 Task: Add the task  Integrate a new online platform for online music lessons to the section Front-end Framework Sprint in the project BeaconWorks and add a Due Date to the respective task as 2024/03/05
Action: Mouse moved to (611, 350)
Screenshot: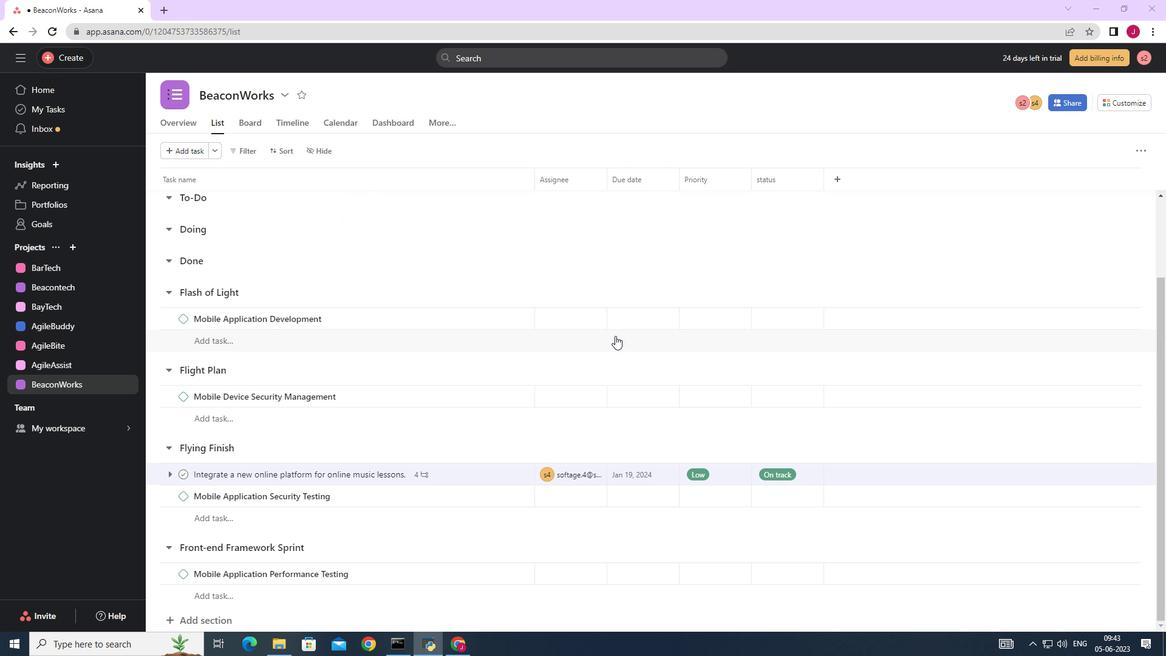
Action: Mouse scrolled (612, 348) with delta (0, 0)
Screenshot: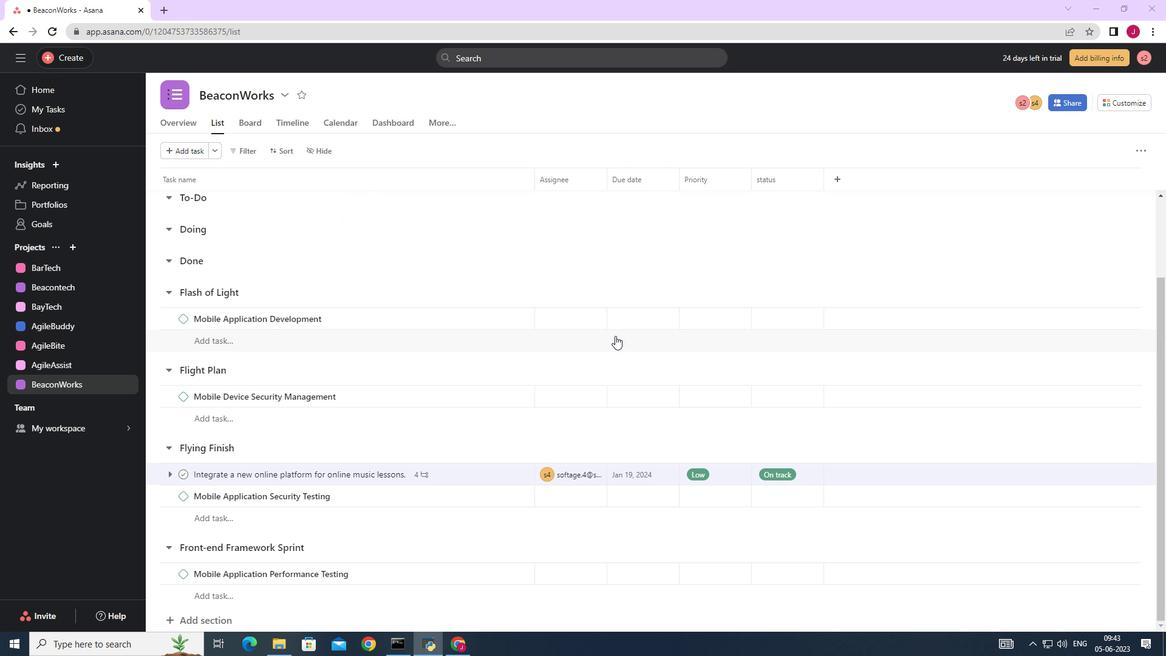 
Action: Mouse moved to (610, 353)
Screenshot: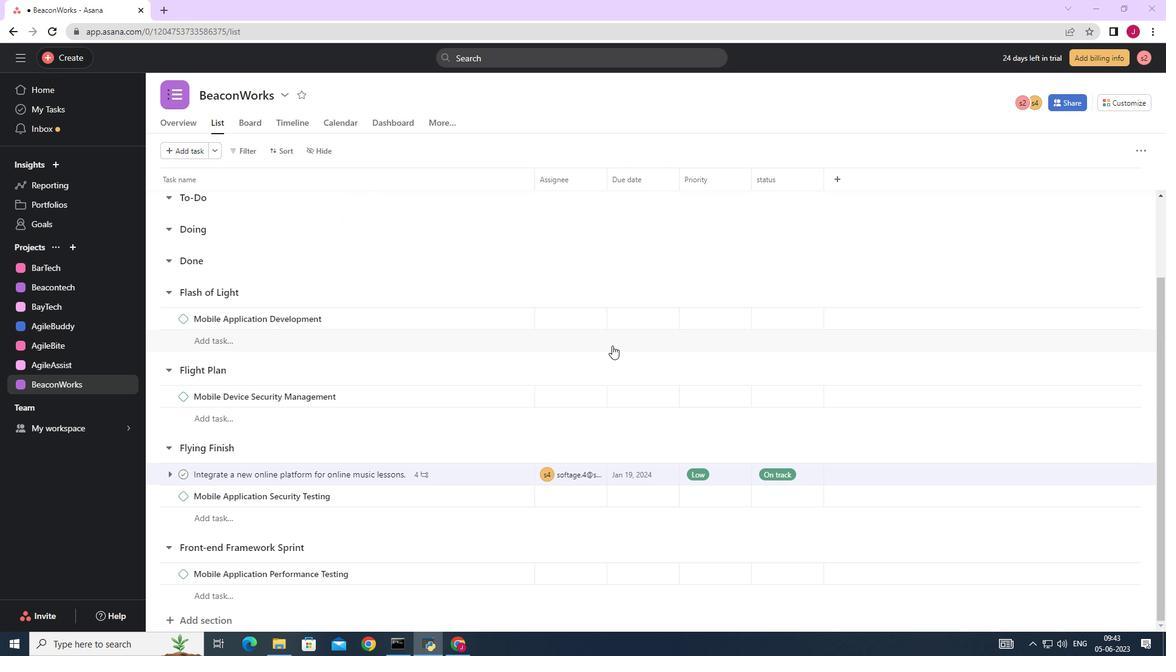 
Action: Mouse scrolled (610, 350) with delta (0, 0)
Screenshot: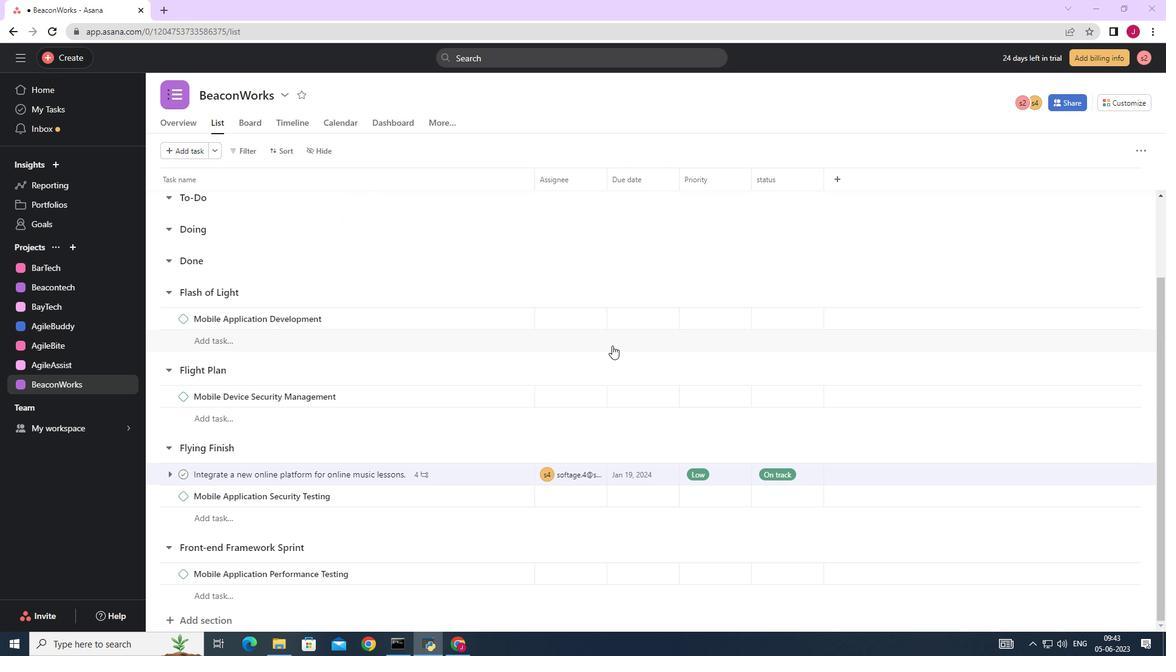 
Action: Mouse moved to (601, 369)
Screenshot: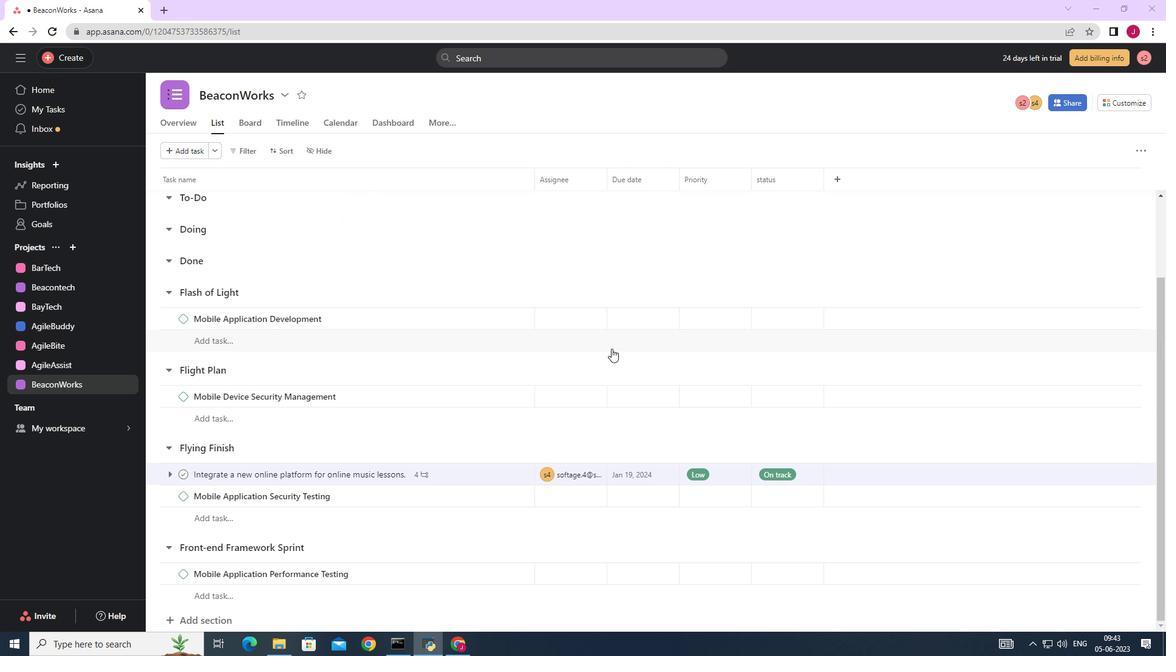 
Action: Mouse scrolled (610, 353) with delta (0, 0)
Screenshot: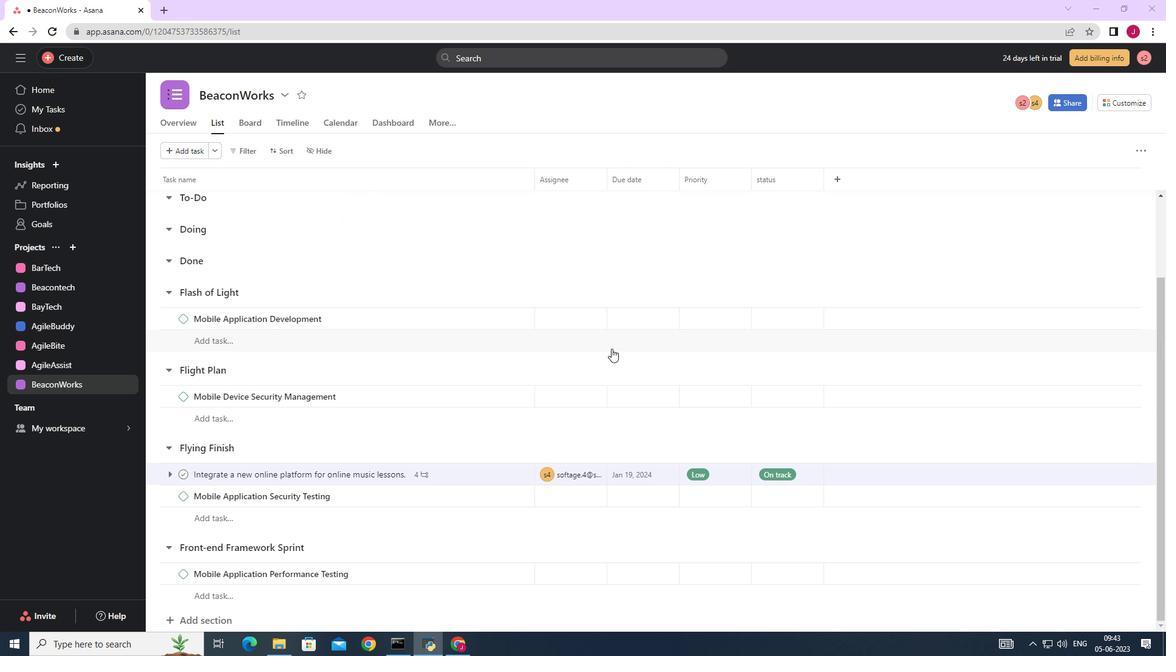
Action: Mouse moved to (597, 371)
Screenshot: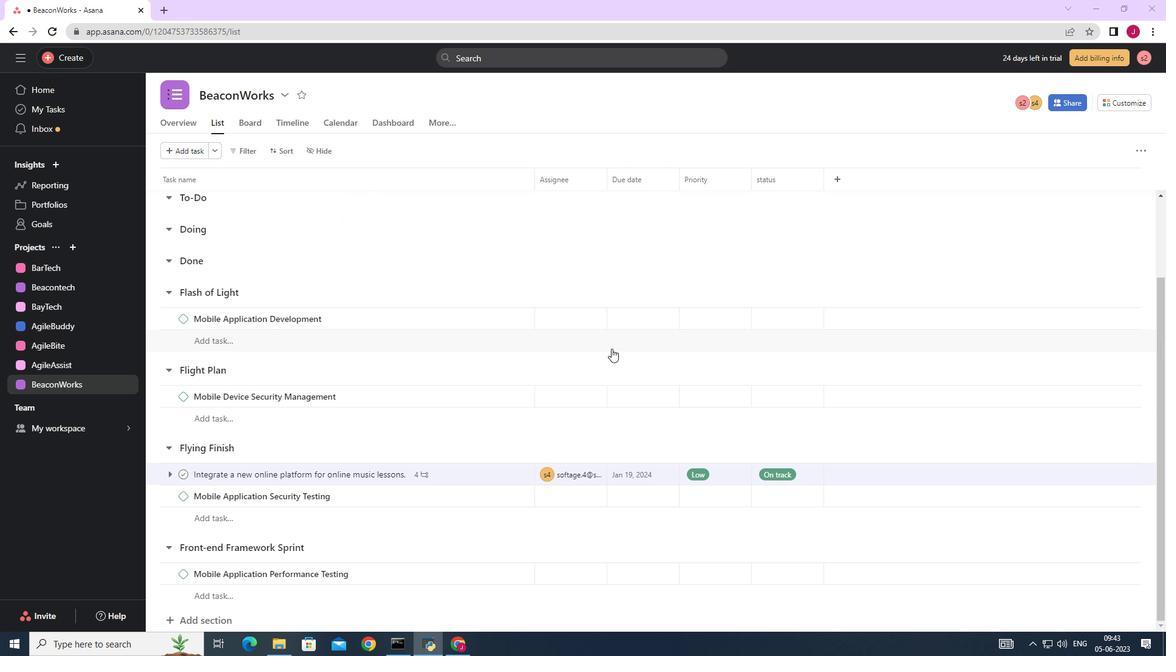 
Action: Mouse scrolled (608, 356) with delta (0, 0)
Screenshot: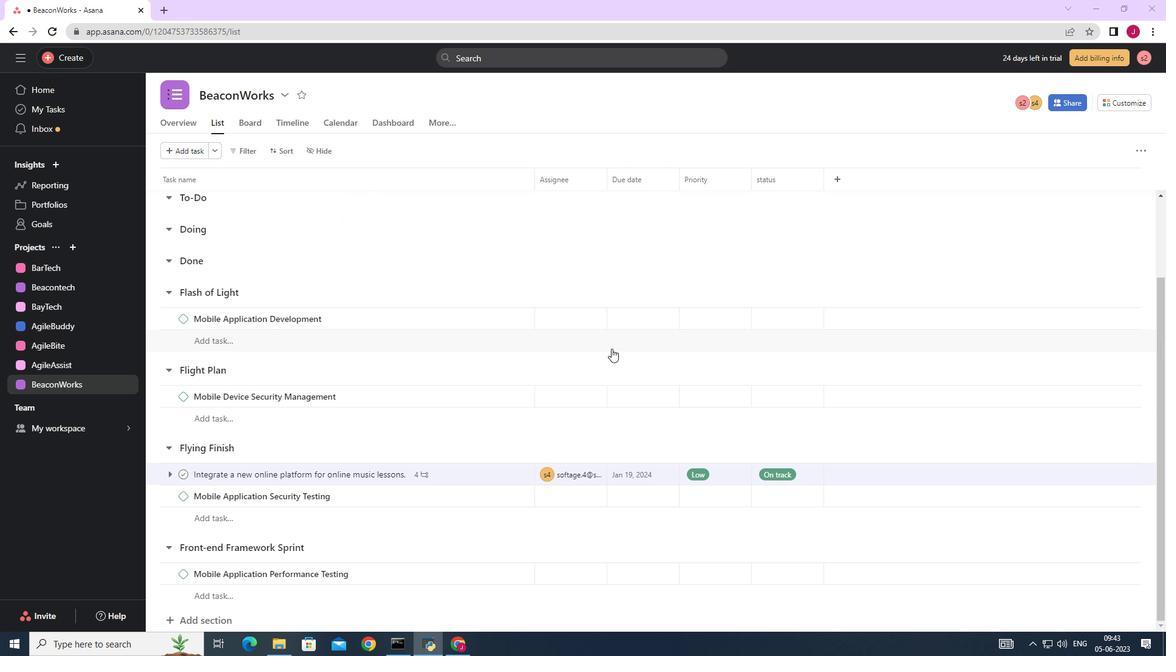 
Action: Mouse moved to (592, 375)
Screenshot: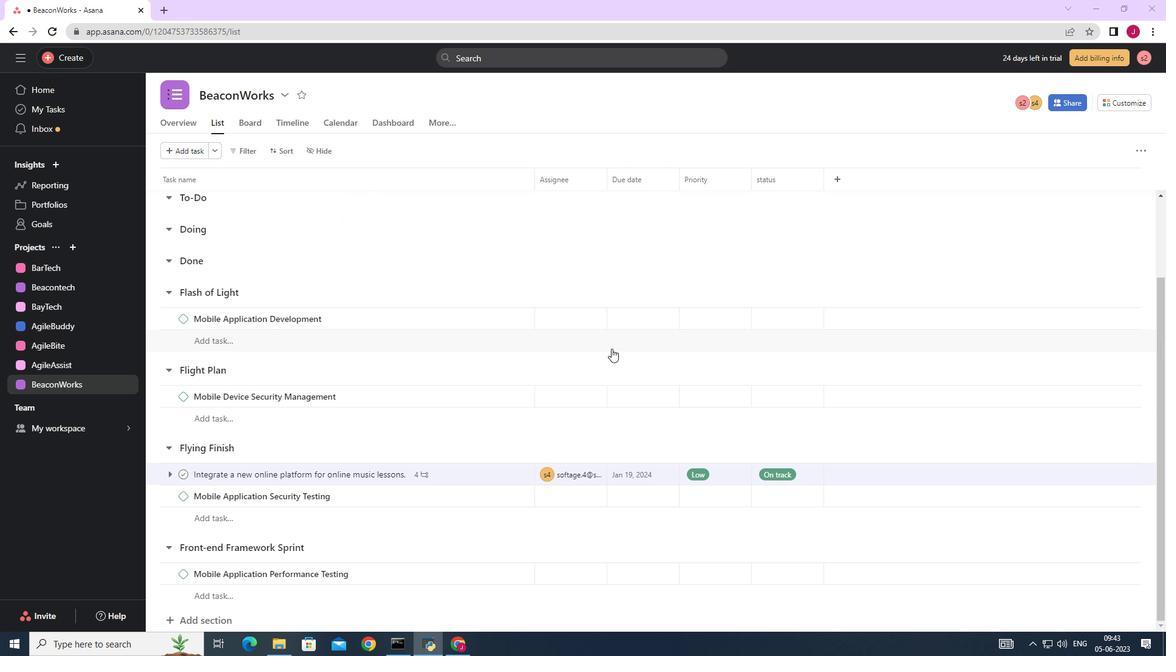 
Action: Mouse scrolled (597, 371) with delta (0, 0)
Screenshot: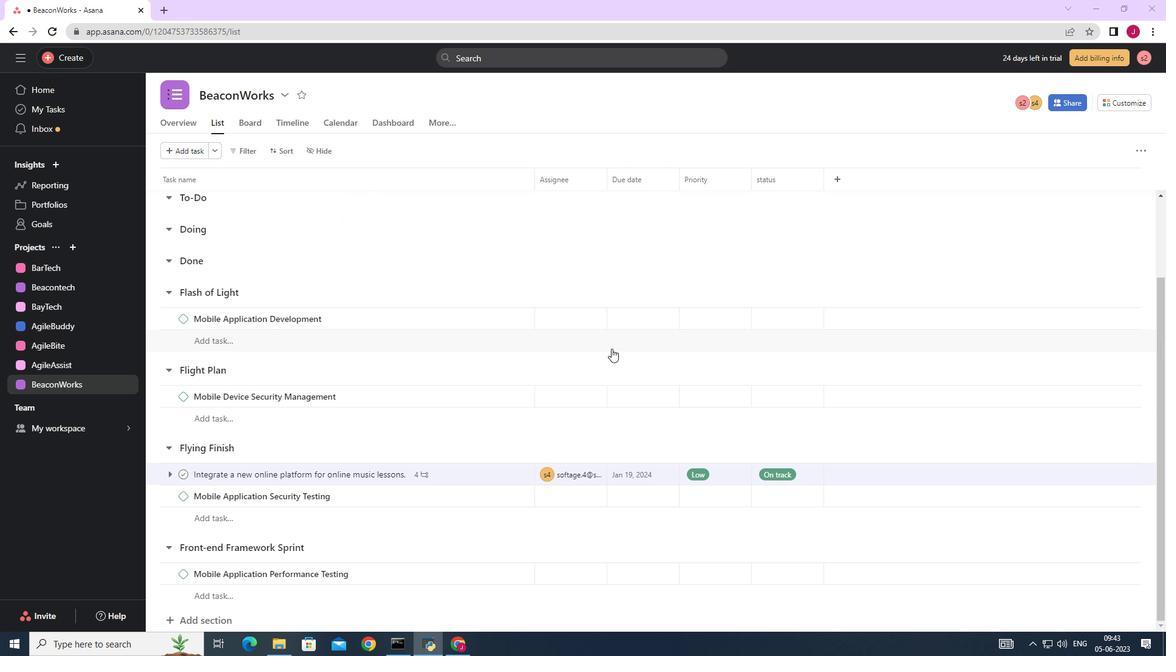 
Action: Mouse moved to (498, 475)
Screenshot: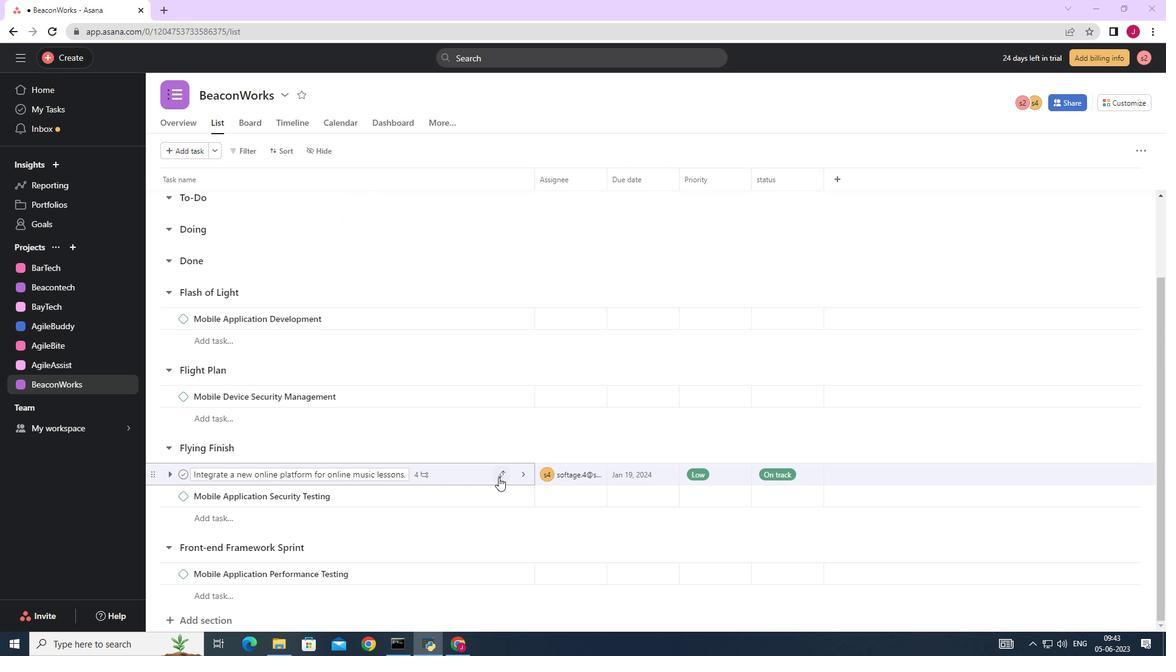 
Action: Mouse pressed left at (498, 475)
Screenshot: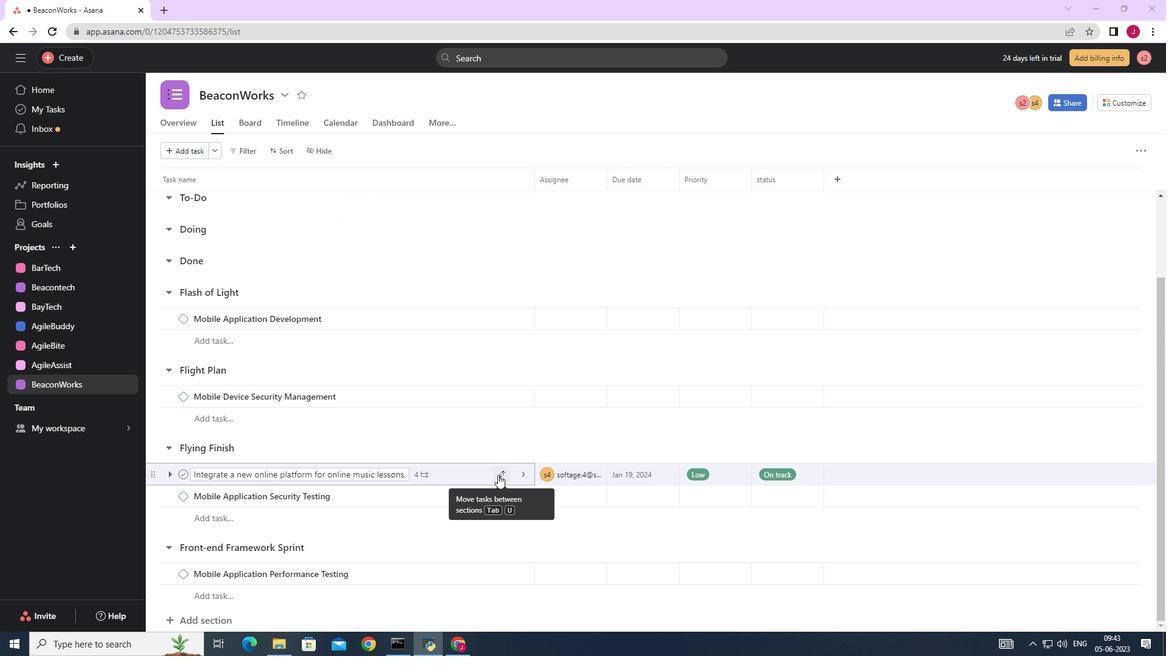 
Action: Mouse moved to (467, 448)
Screenshot: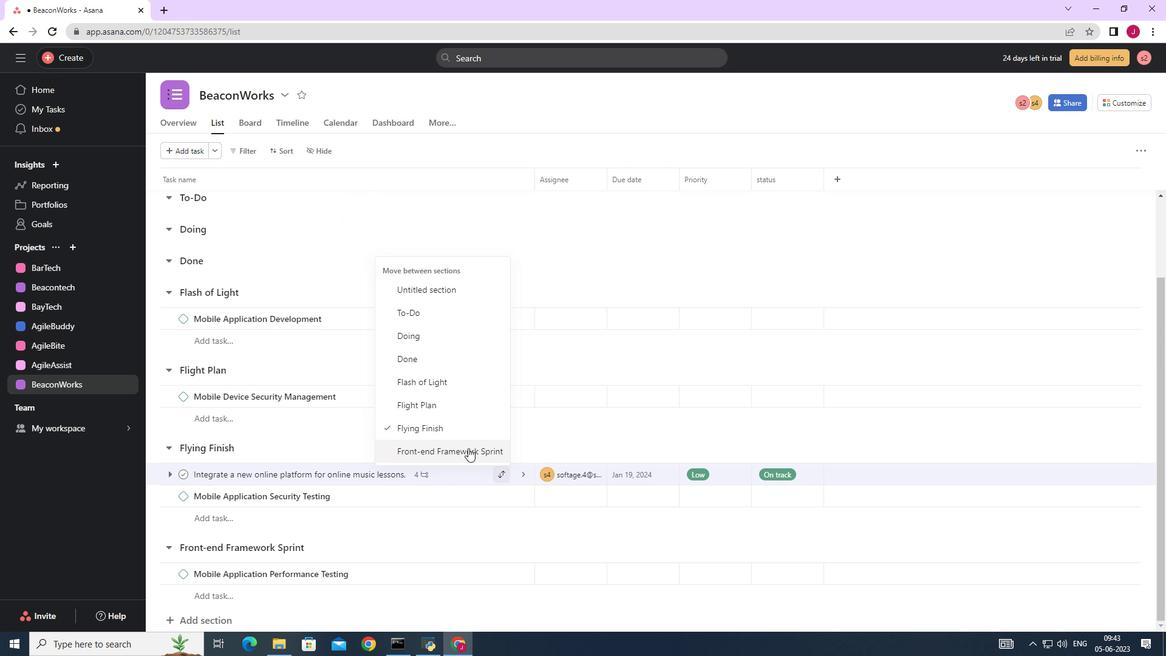 
Action: Mouse pressed left at (467, 448)
Screenshot: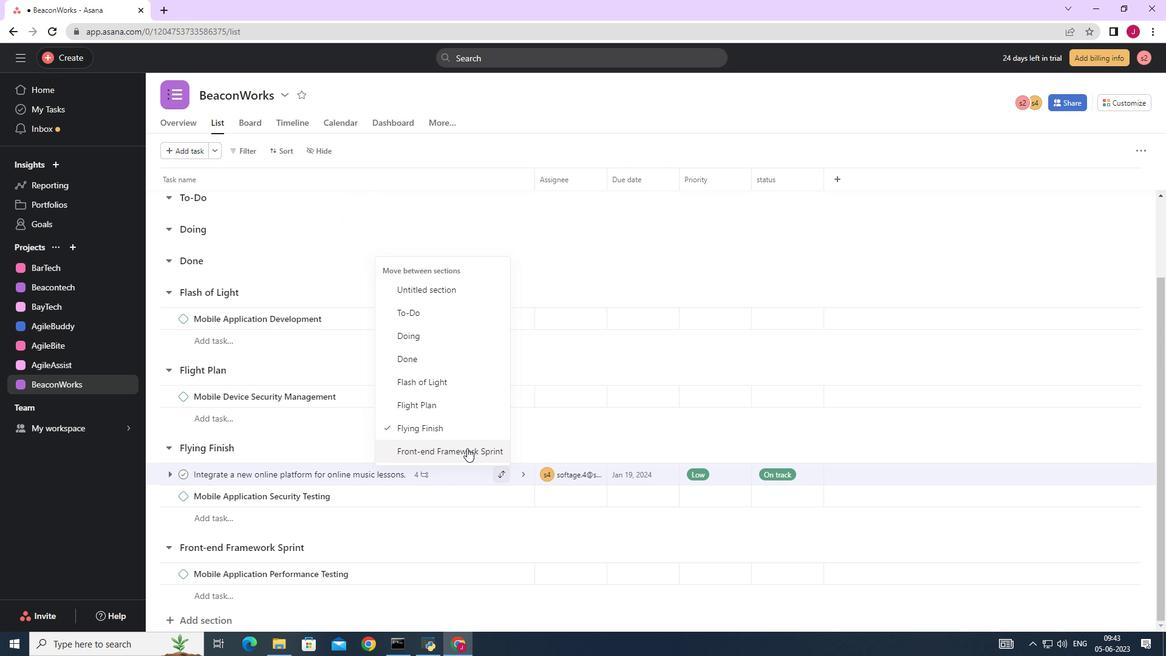 
Action: Mouse moved to (668, 552)
Screenshot: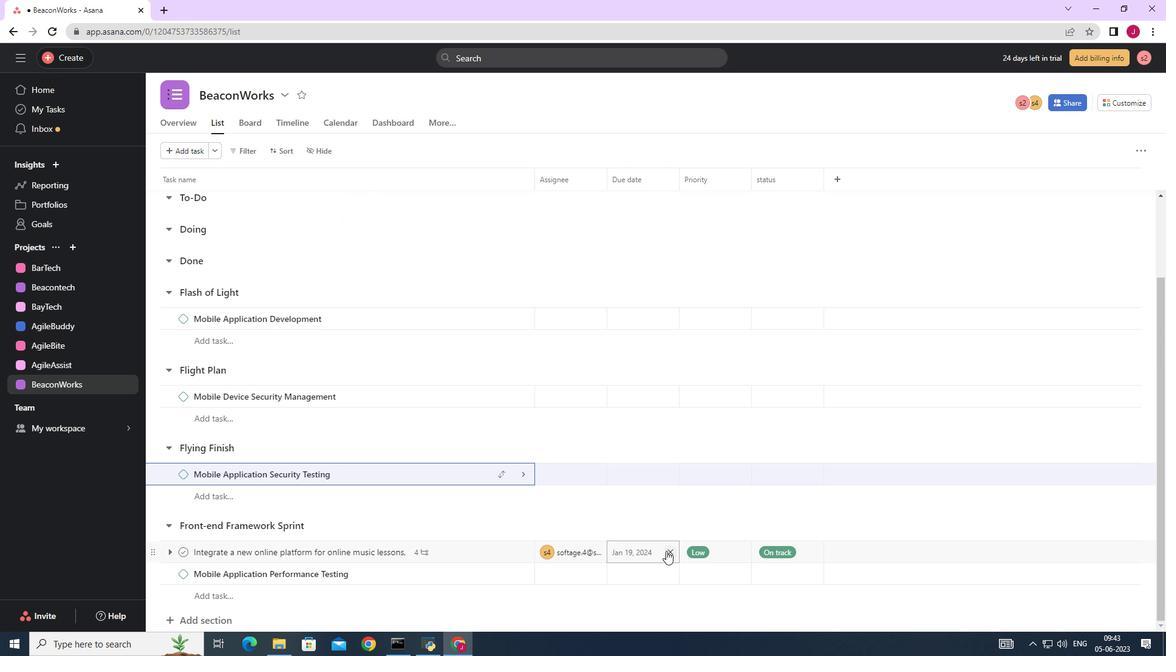 
Action: Mouse pressed left at (668, 552)
Screenshot: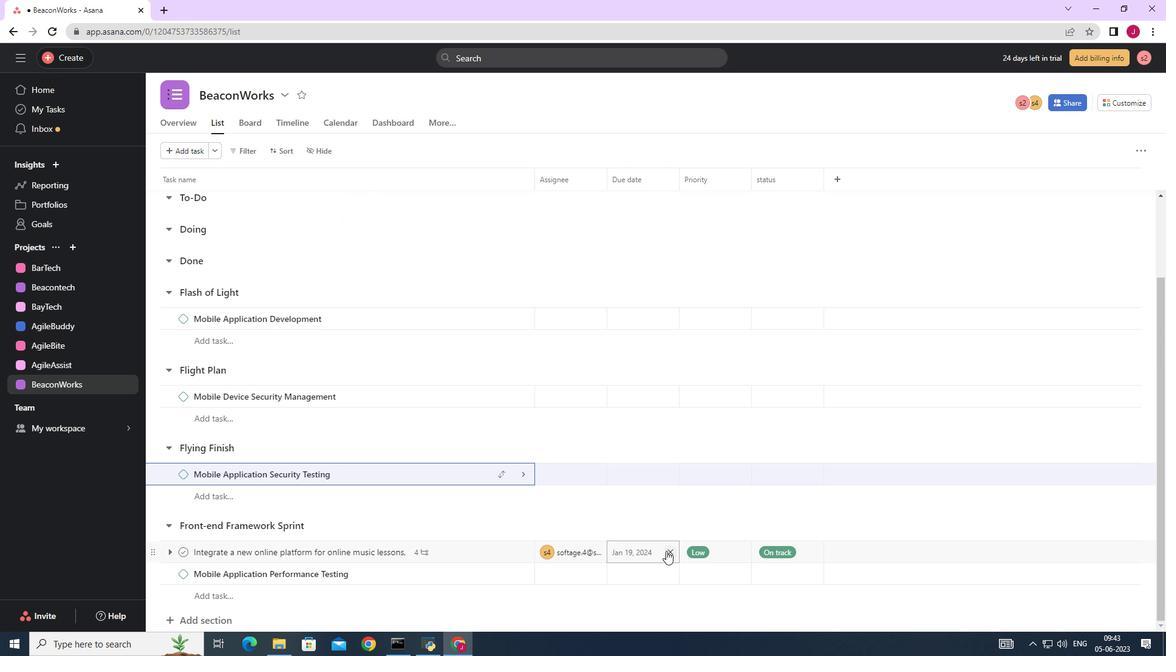 
Action: Mouse moved to (639, 555)
Screenshot: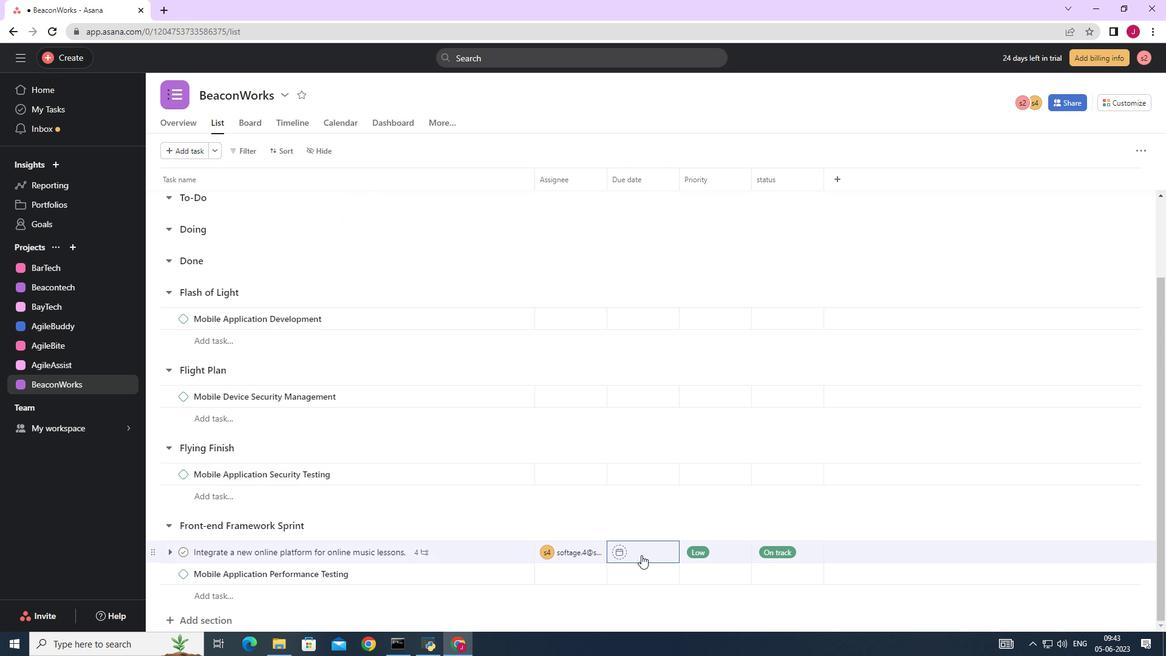 
Action: Mouse pressed left at (639, 555)
Screenshot: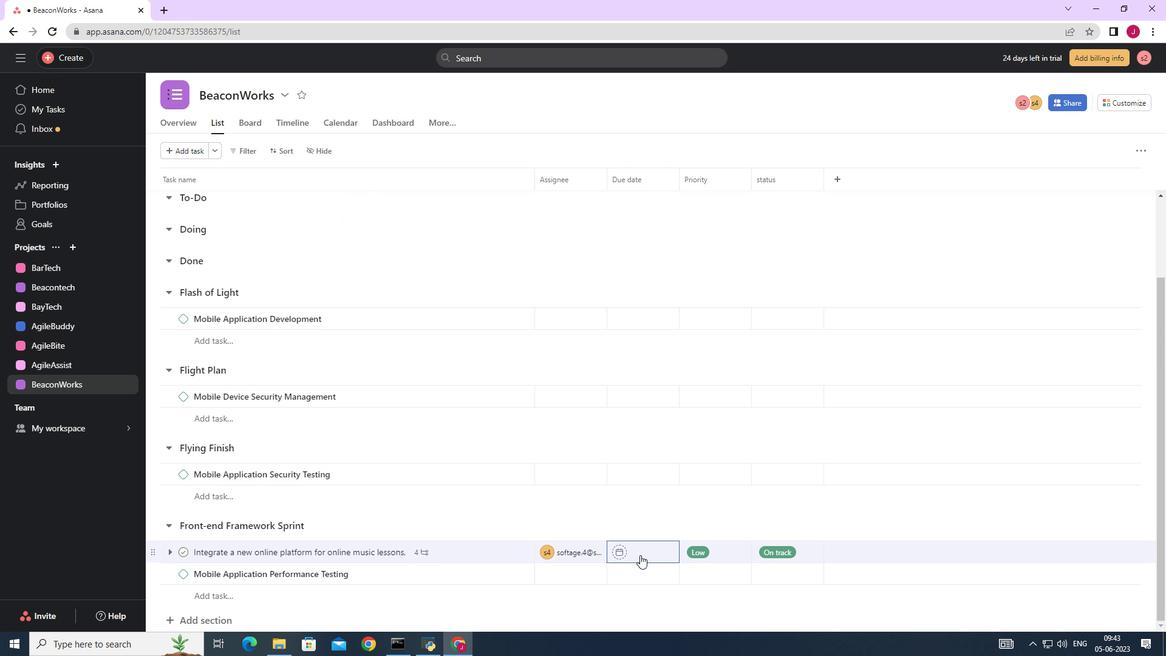 
Action: Mouse moved to (768, 358)
Screenshot: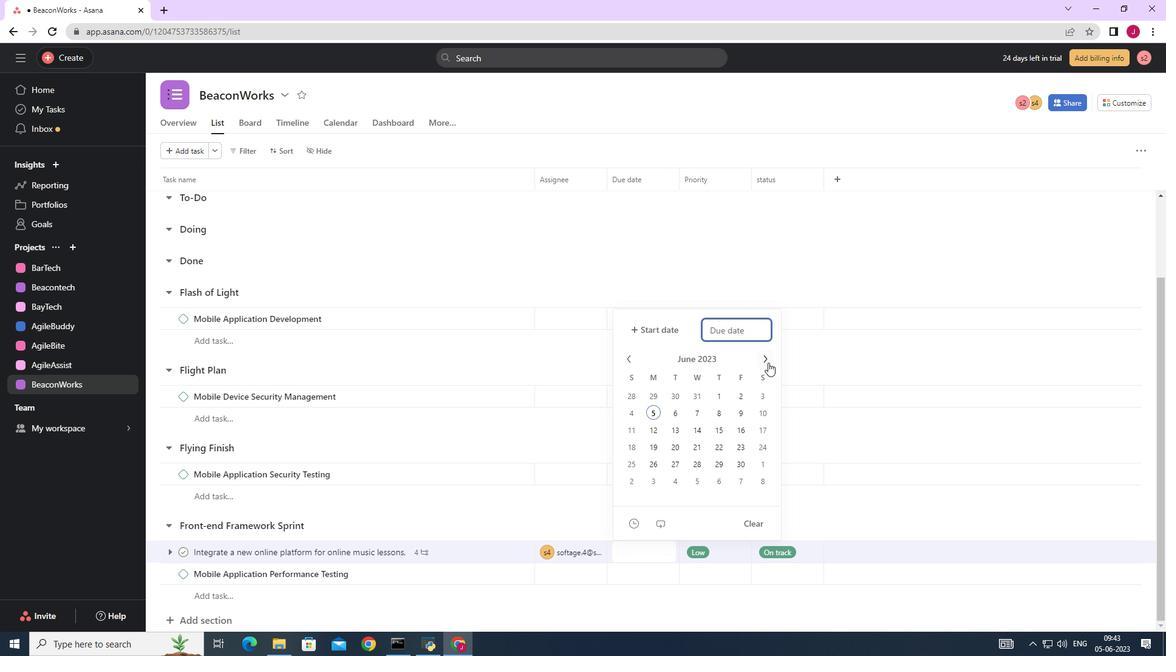 
Action: Mouse pressed left at (768, 358)
Screenshot: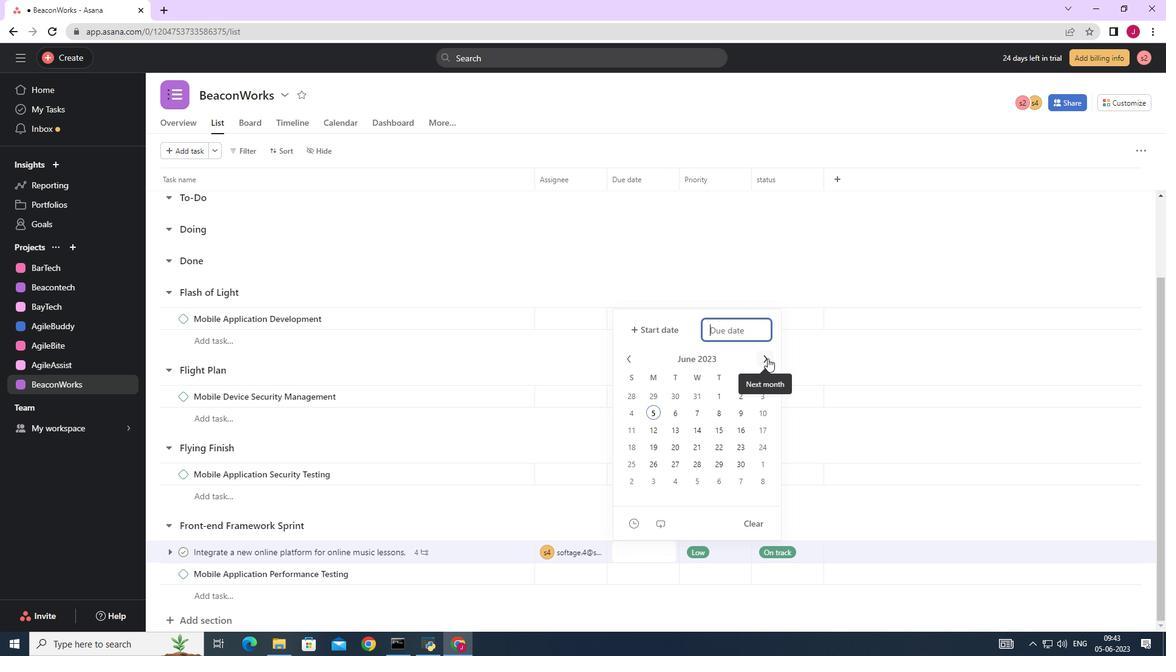 
Action: Mouse pressed left at (768, 358)
Screenshot: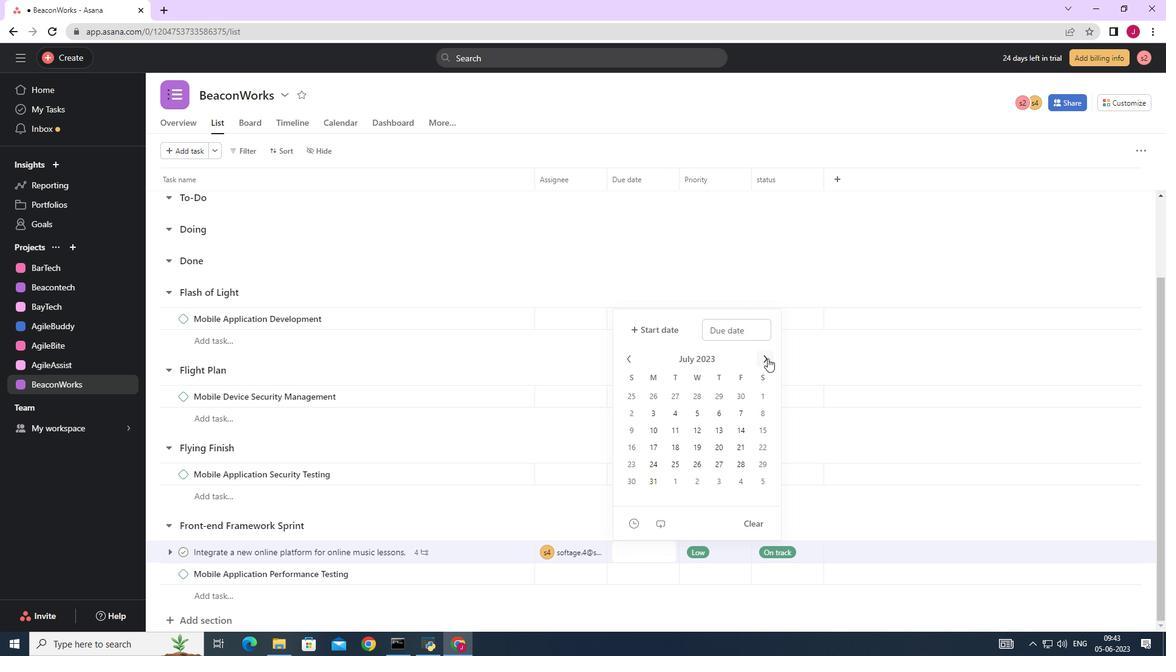
Action: Mouse pressed left at (768, 358)
Screenshot: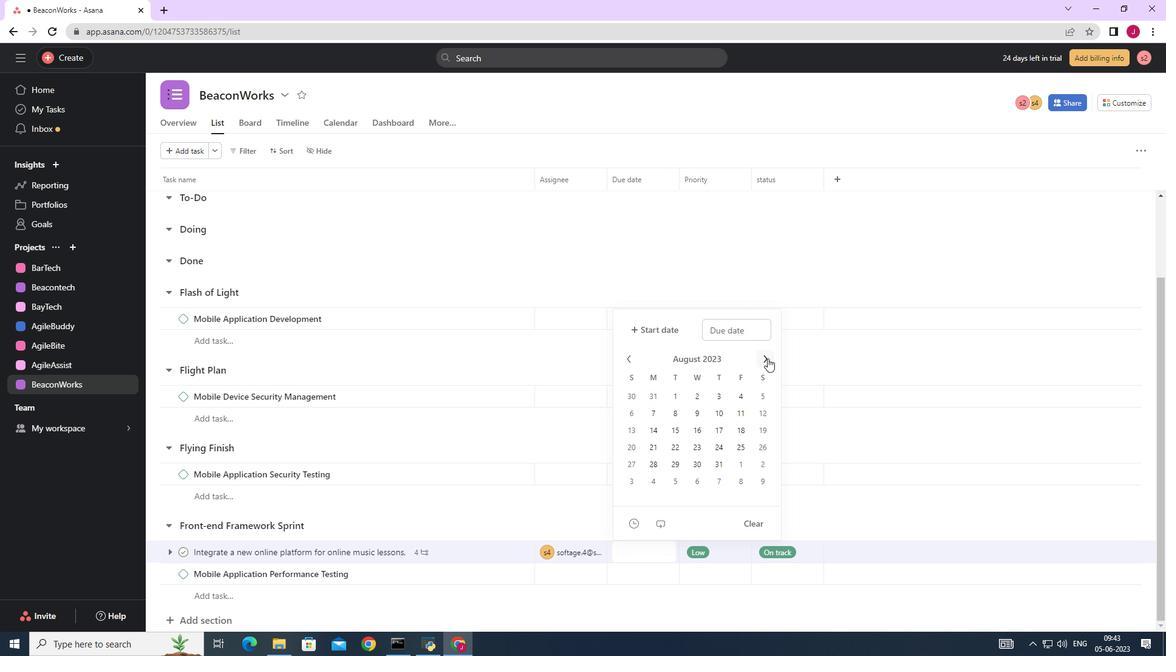 
Action: Mouse pressed left at (768, 358)
Screenshot: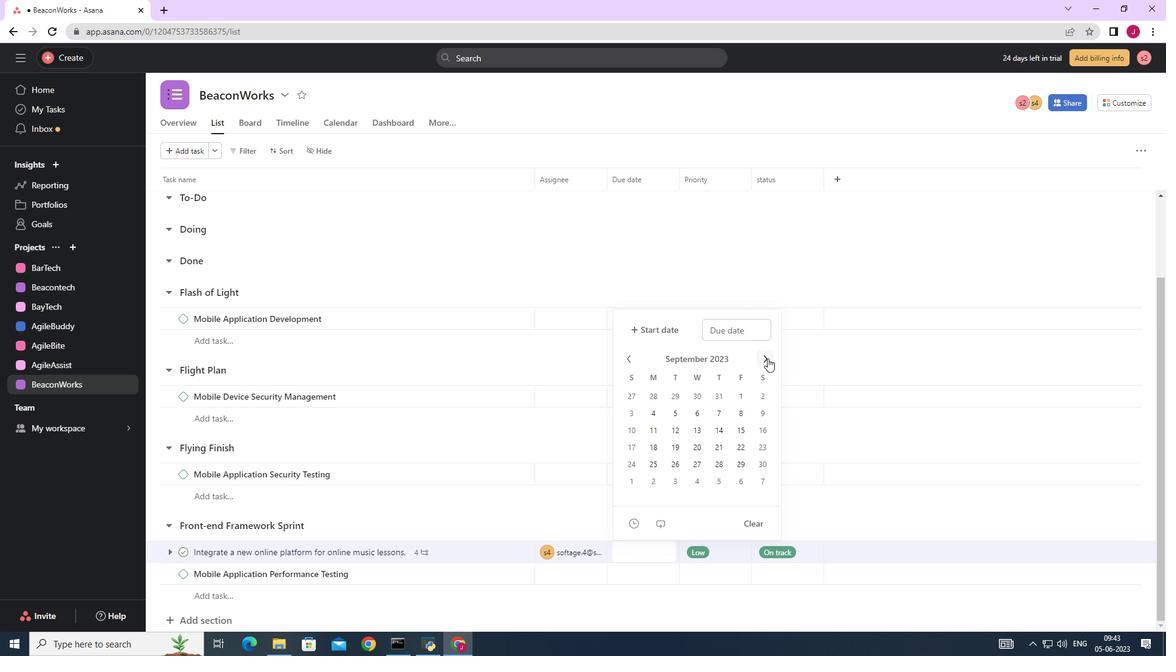 
Action: Mouse pressed left at (768, 358)
Screenshot: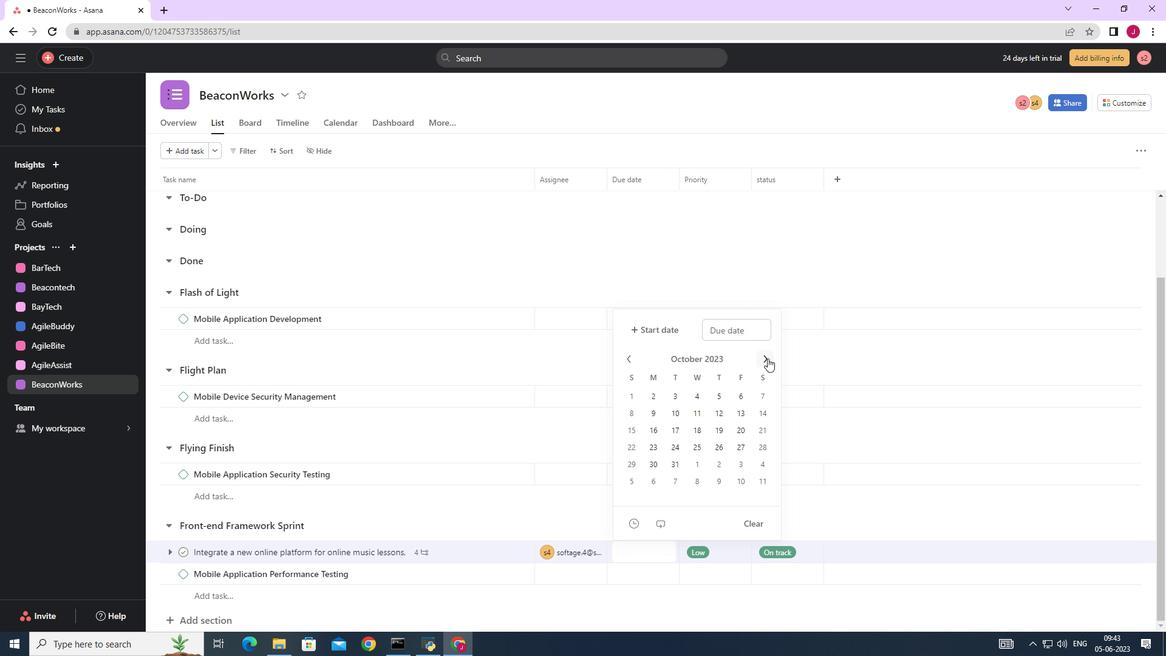 
Action: Mouse pressed left at (768, 358)
Screenshot: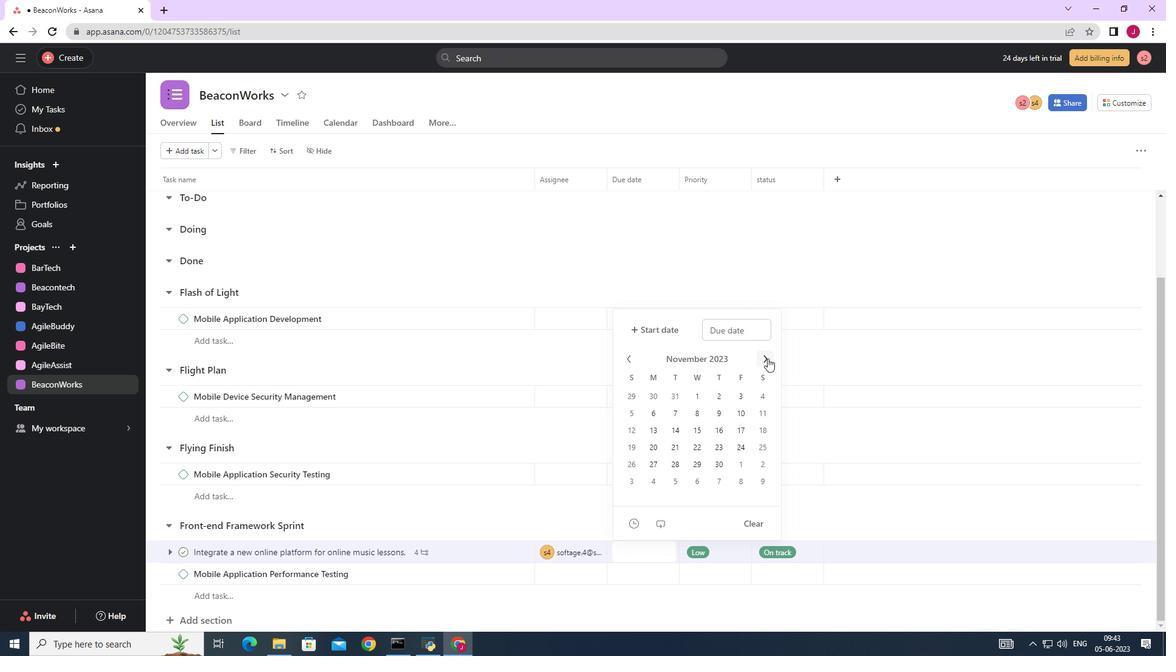 
Action: Mouse pressed left at (768, 358)
Screenshot: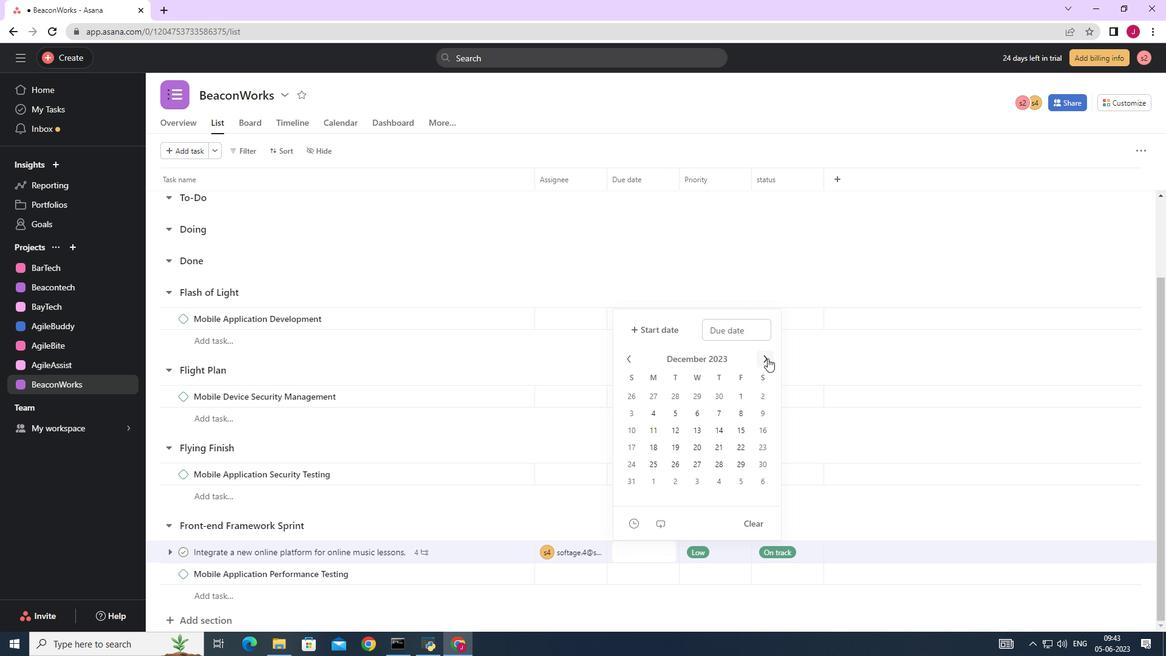 
Action: Mouse pressed left at (768, 358)
Screenshot: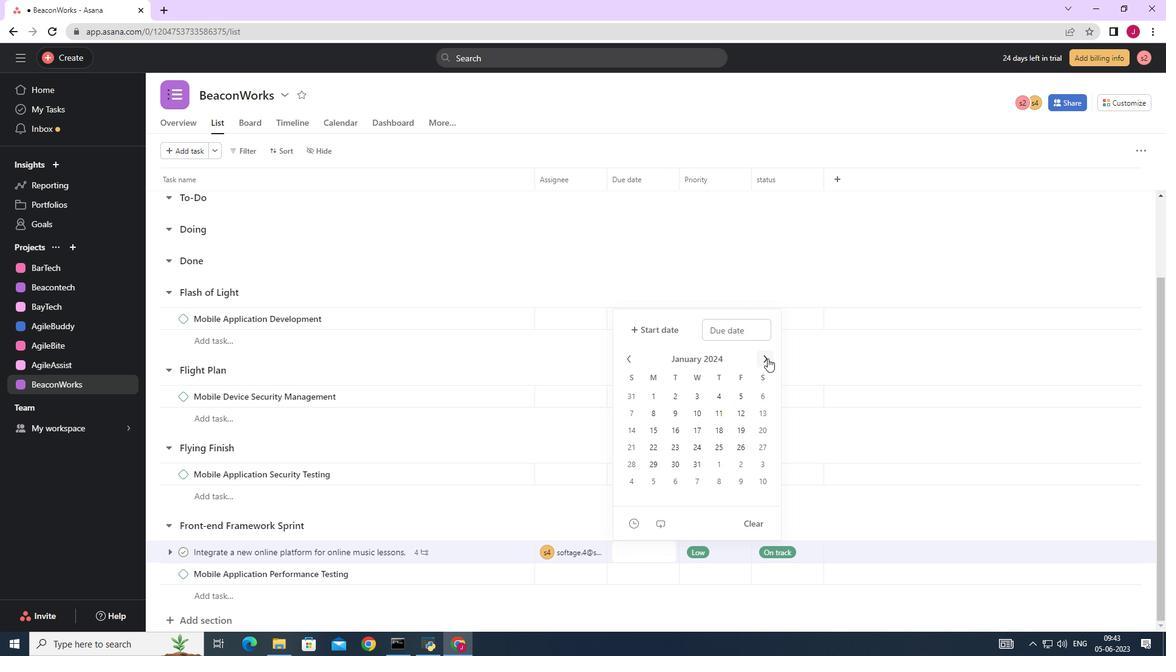 
Action: Mouse pressed left at (768, 358)
Screenshot: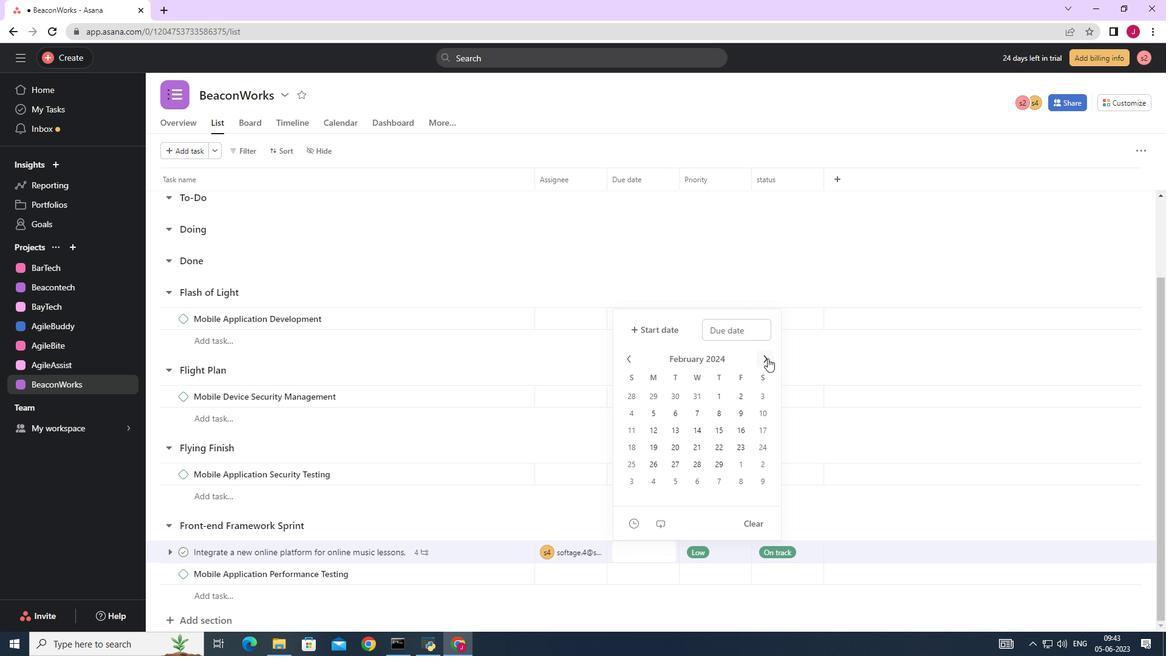 
Action: Mouse moved to (678, 415)
Screenshot: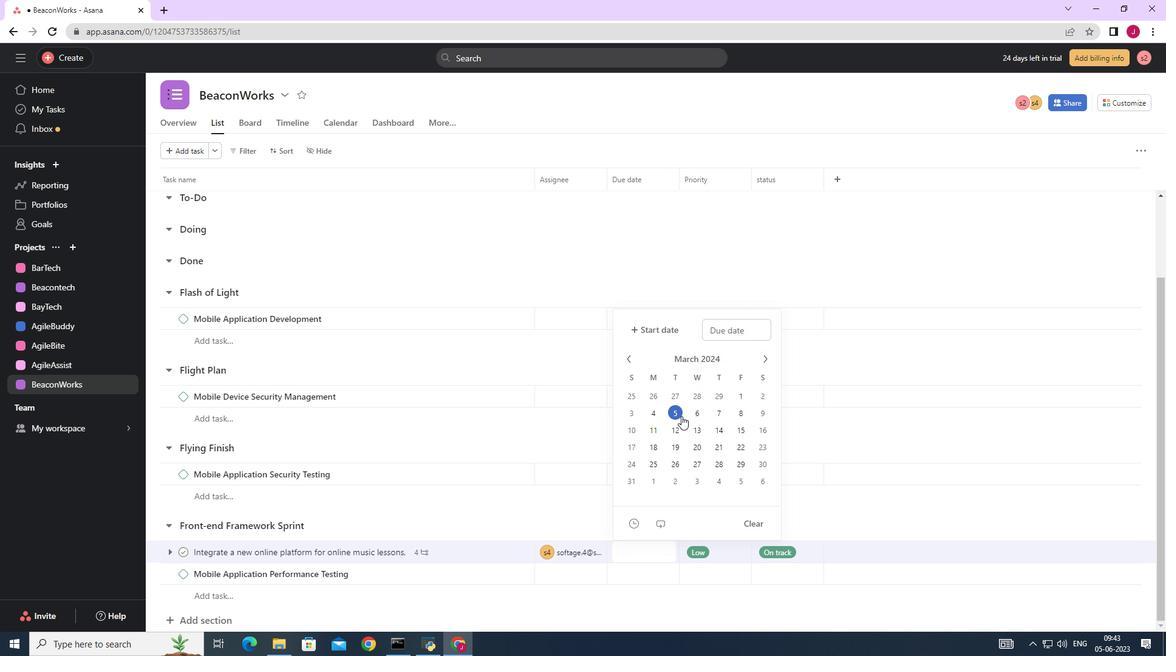 
Action: Mouse pressed left at (678, 415)
Screenshot: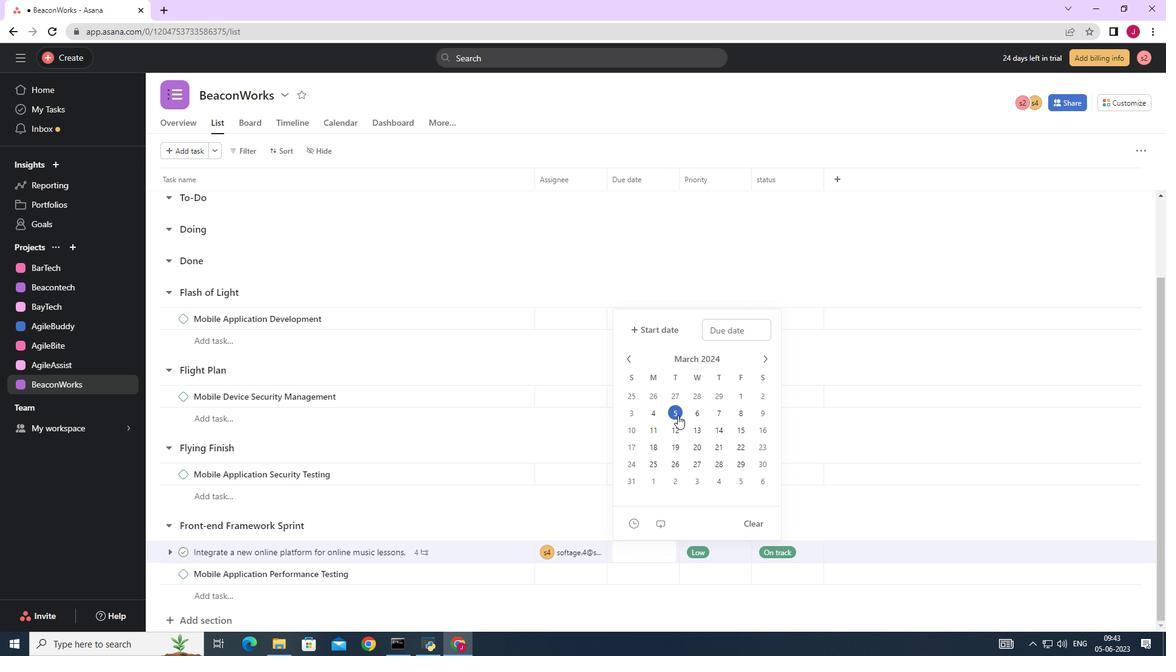 
Action: Mouse moved to (943, 439)
Screenshot: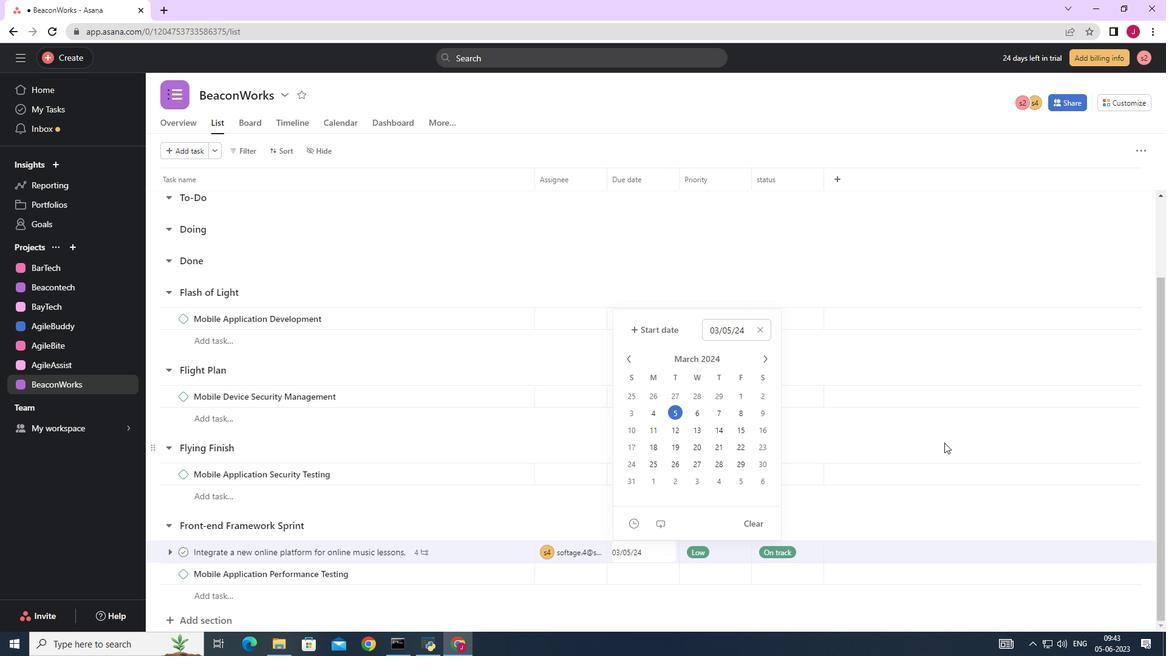 
Action: Mouse pressed left at (943, 439)
Screenshot: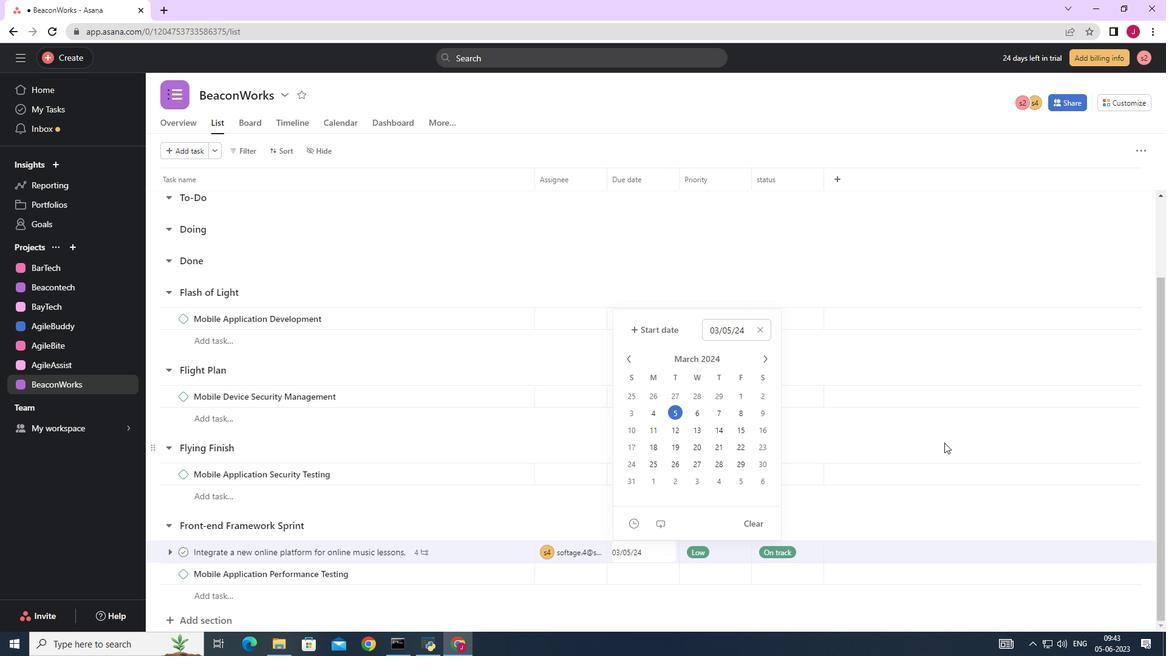 
Action: Mouse moved to (914, 423)
Screenshot: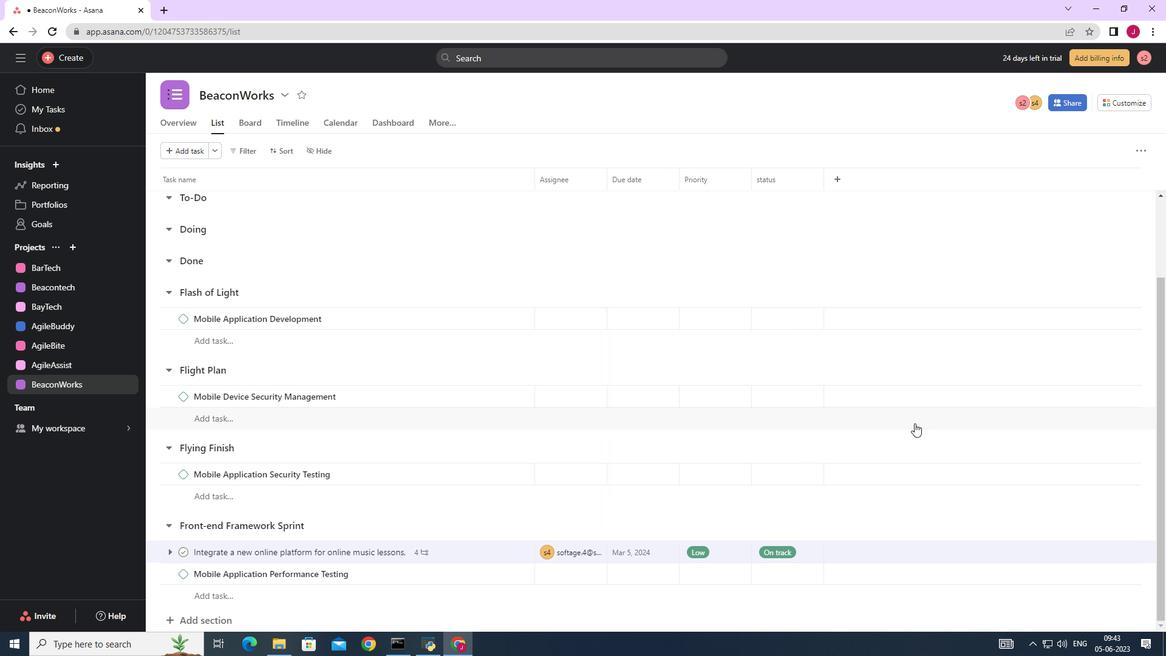
